 Task: Toggle the 'Show Focused Inbox' setting in the email application.
Action: Mouse moved to (258, 30)
Screenshot: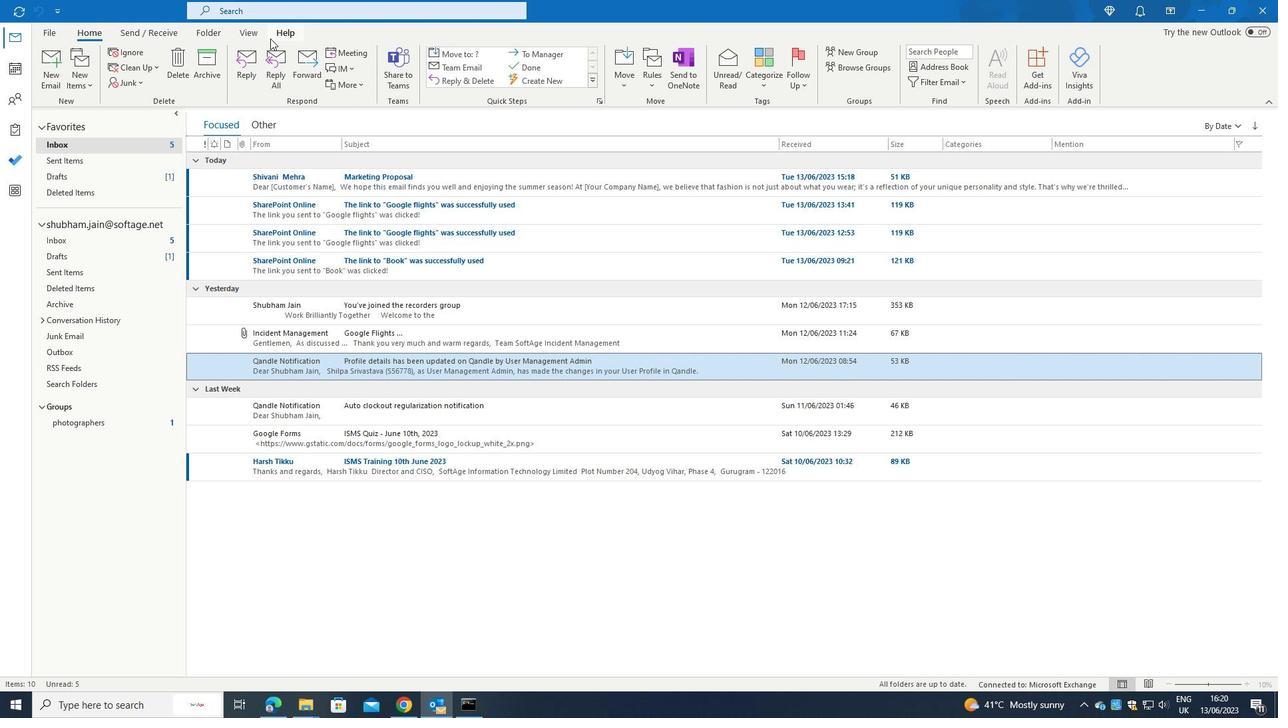 
Action: Mouse pressed left at (258, 30)
Screenshot: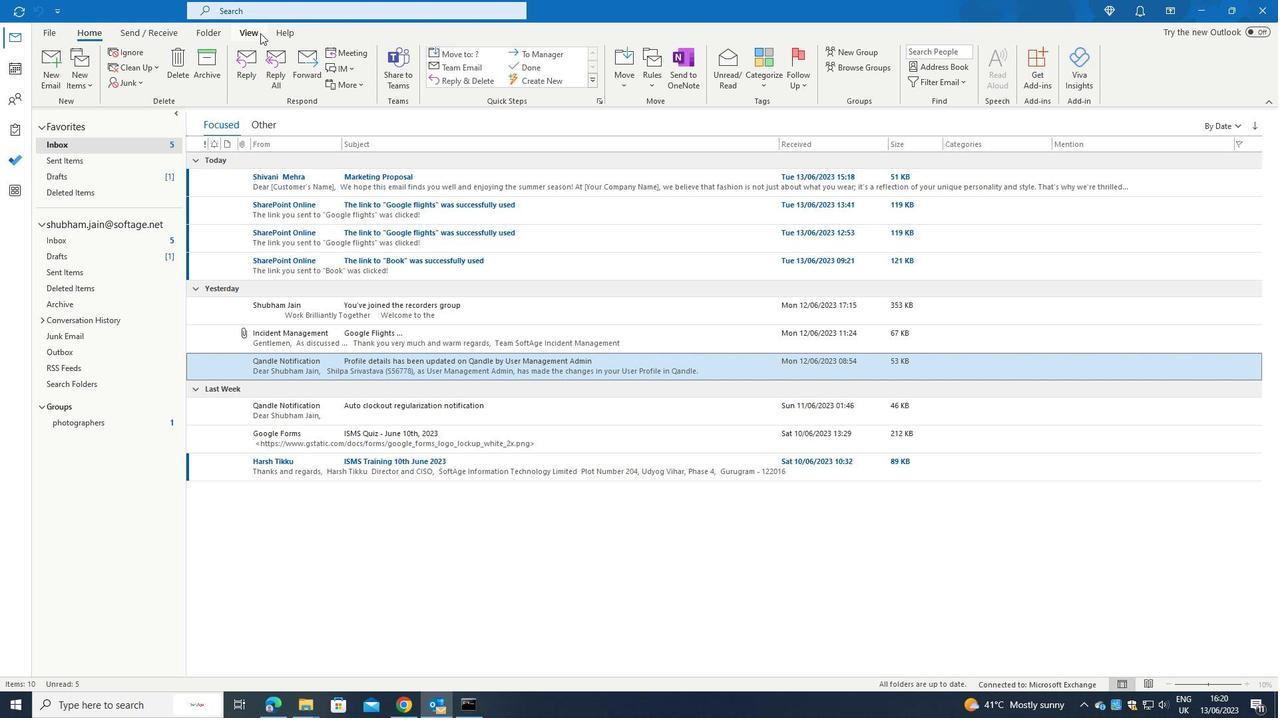 
Action: Mouse moved to (910, 84)
Screenshot: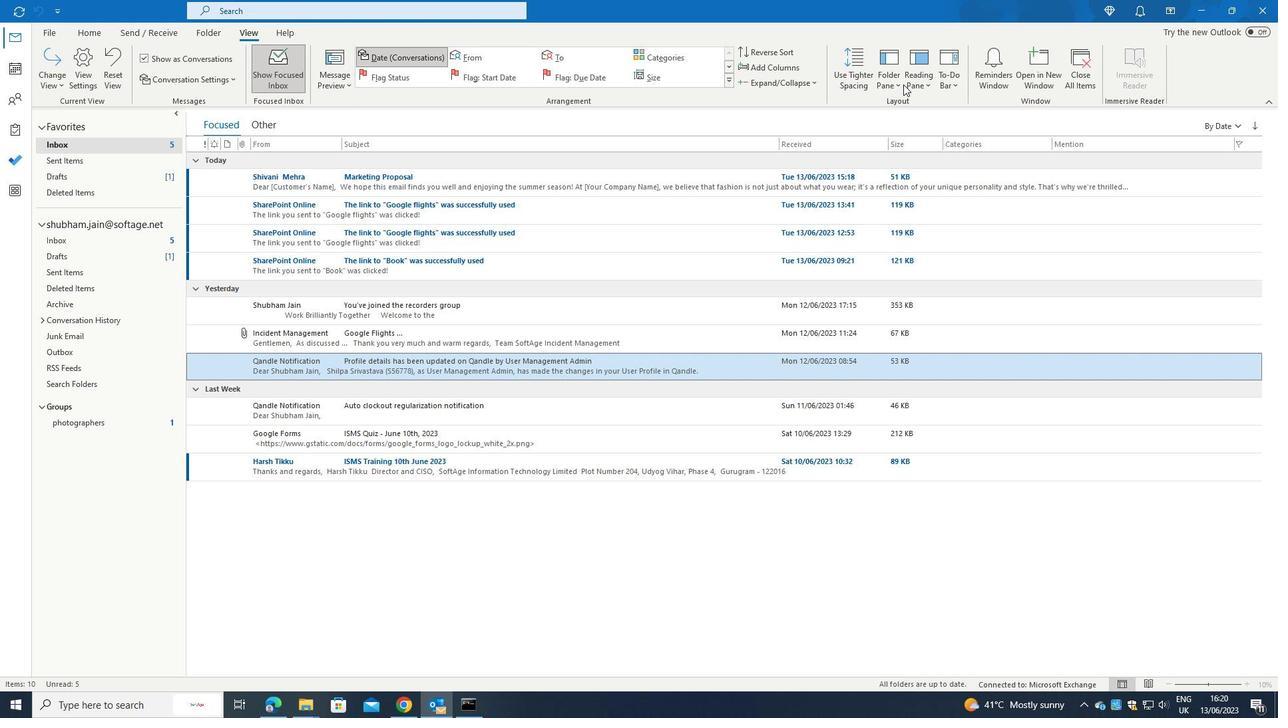 
Action: Mouse pressed left at (910, 84)
Screenshot: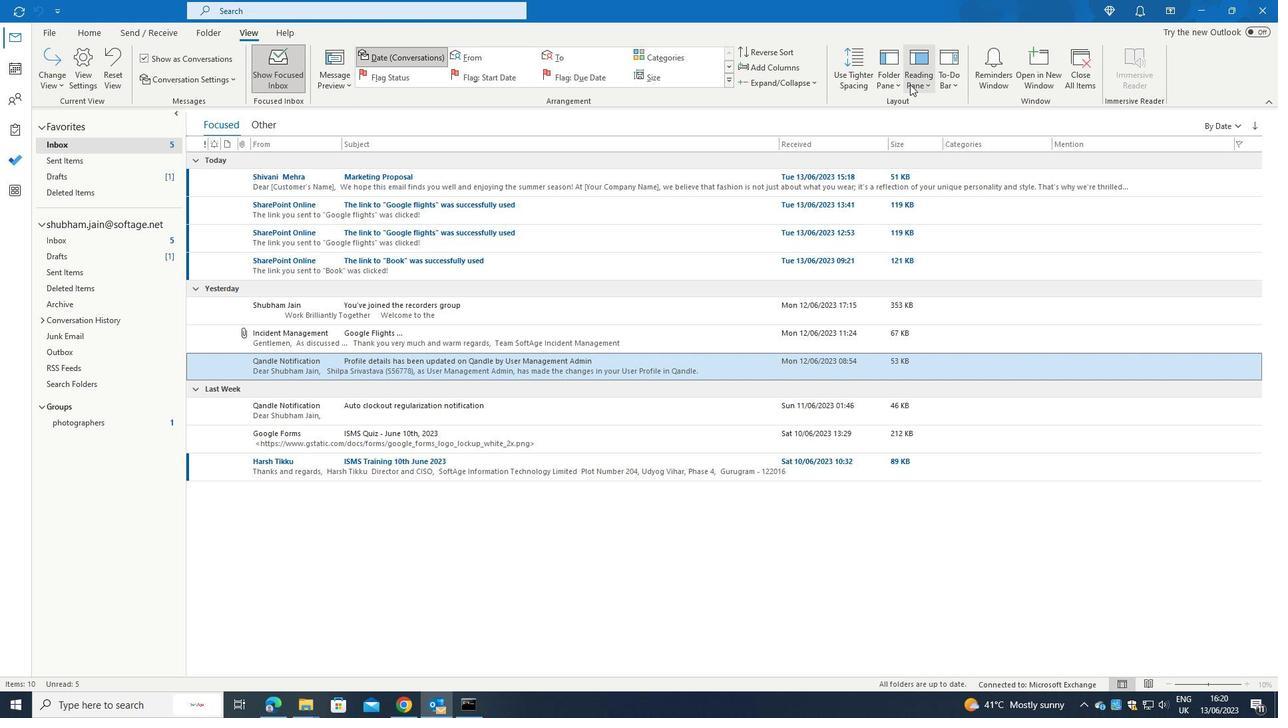 
Action: Mouse moved to (931, 99)
Screenshot: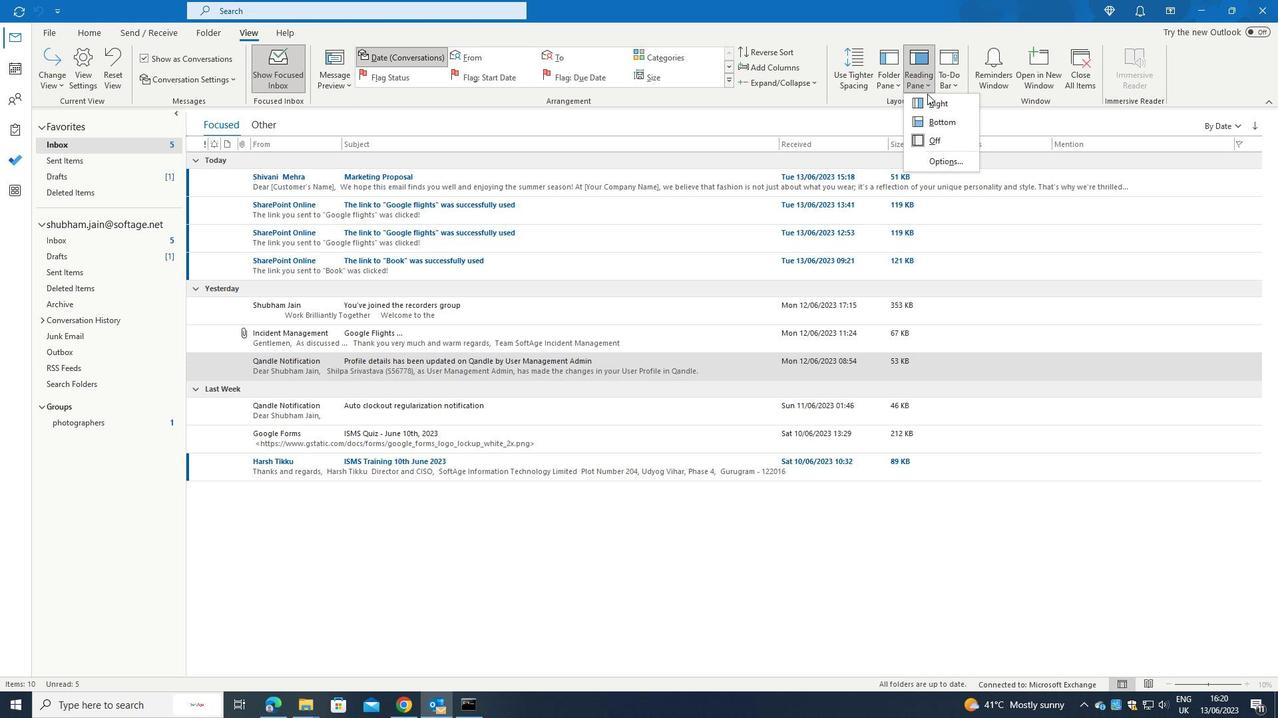 
Action: Mouse pressed left at (931, 99)
Screenshot: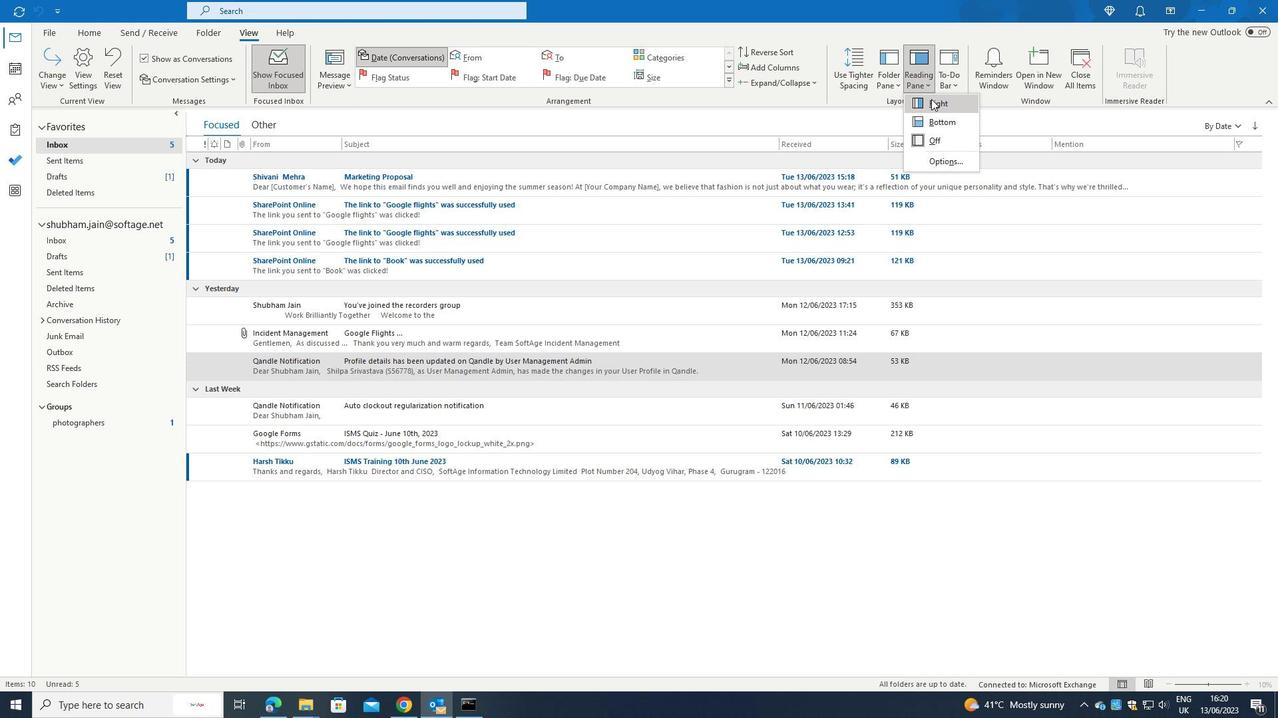 
